 Task: Open support help centre.
Action: Mouse pressed left at (1128, 205)
Screenshot: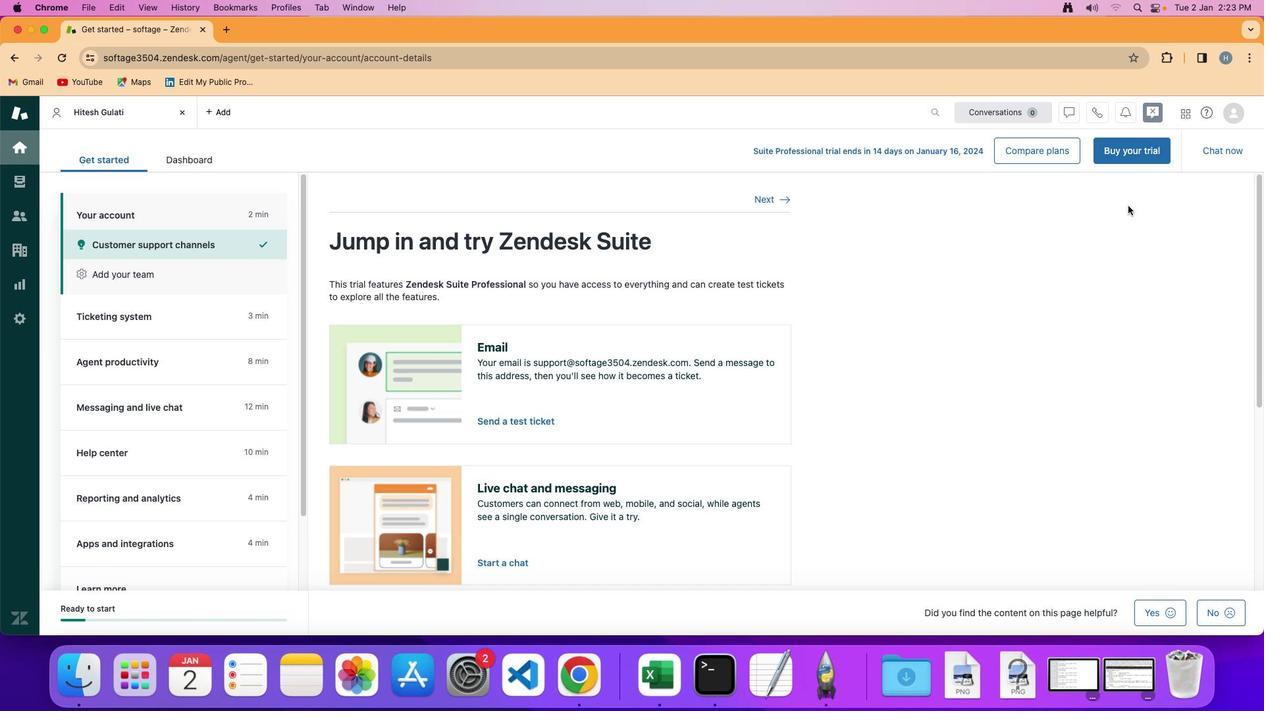 
Action: Mouse moved to (1233, 111)
Screenshot: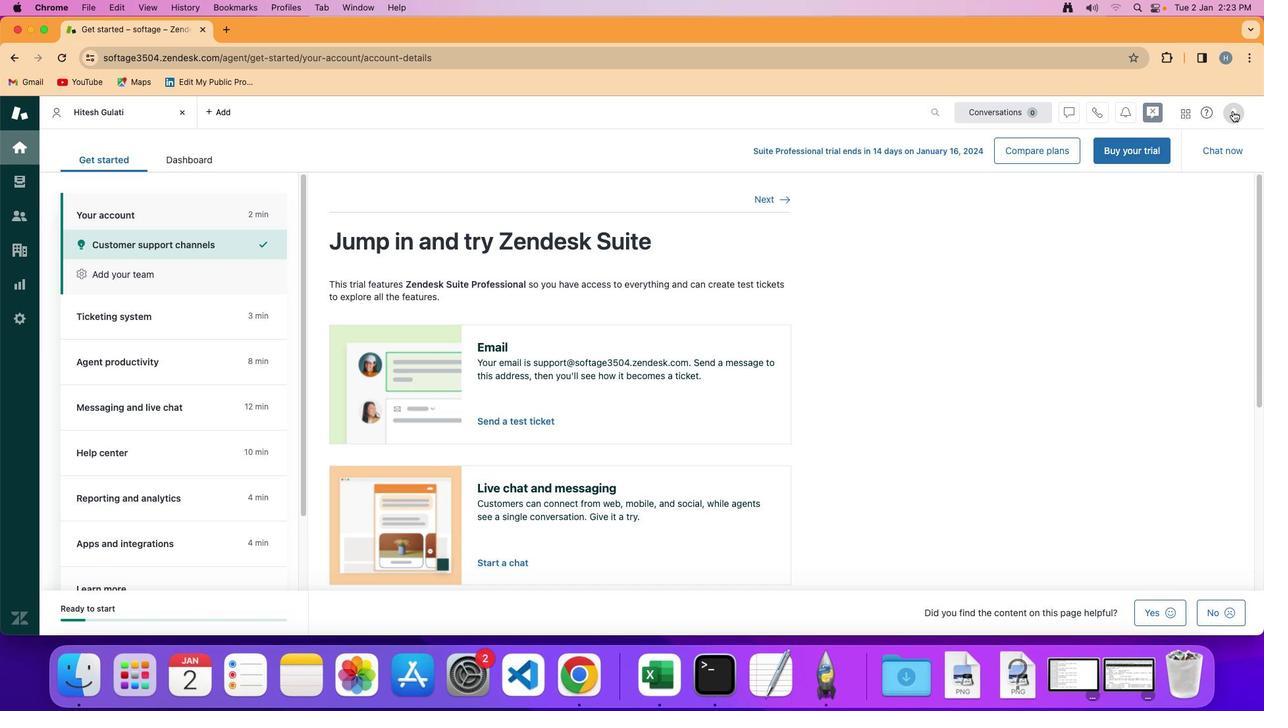 
Action: Mouse pressed left at (1233, 111)
Screenshot: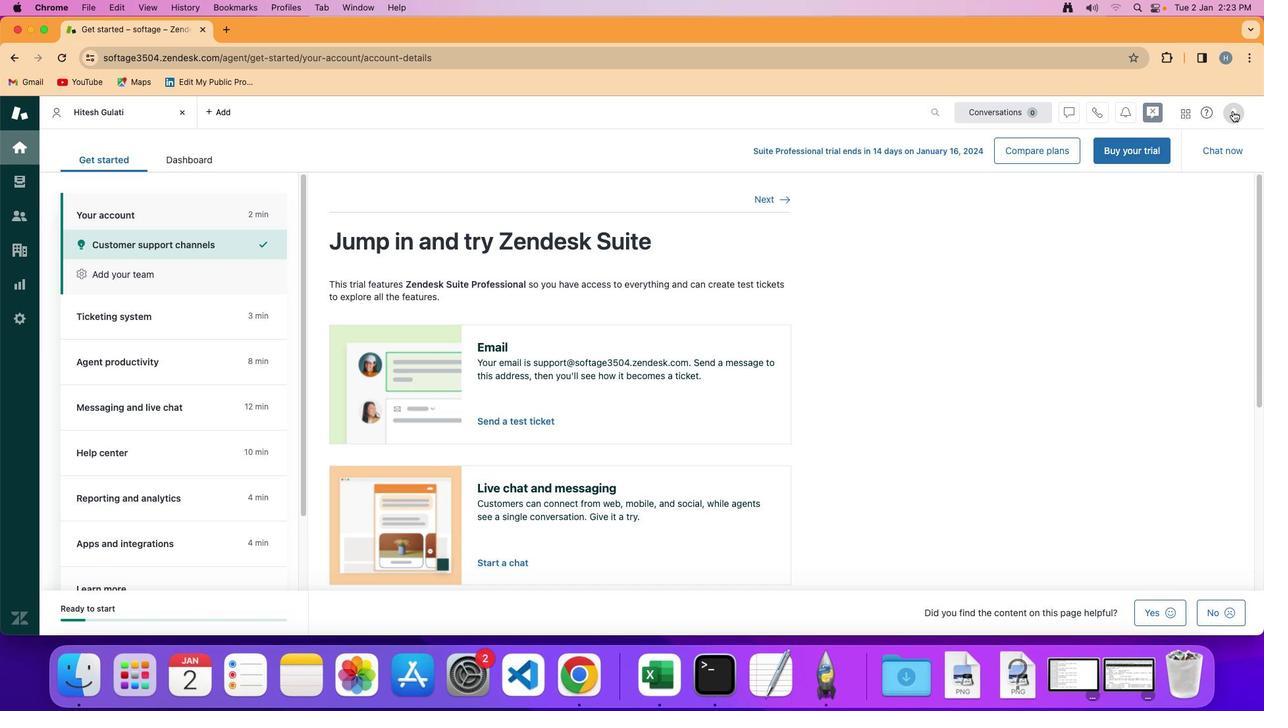 
Action: Mouse moved to (1162, 244)
Screenshot: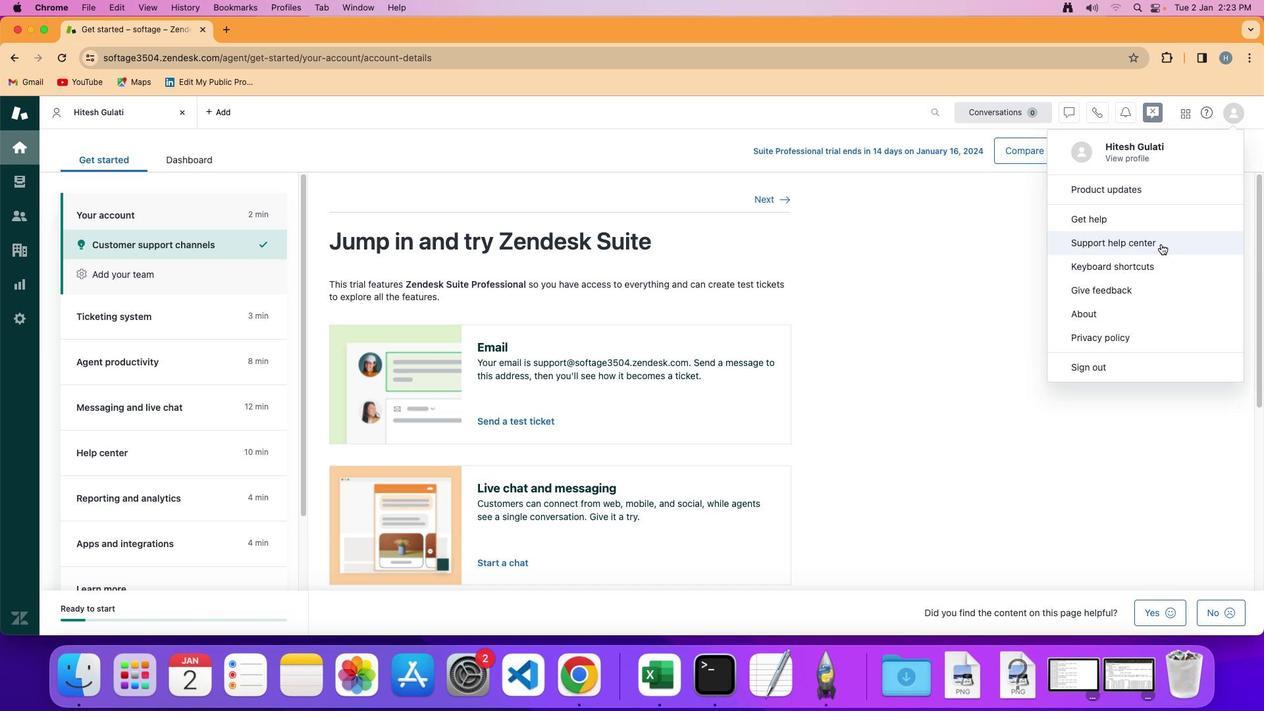 
Action: Mouse pressed left at (1162, 244)
Screenshot: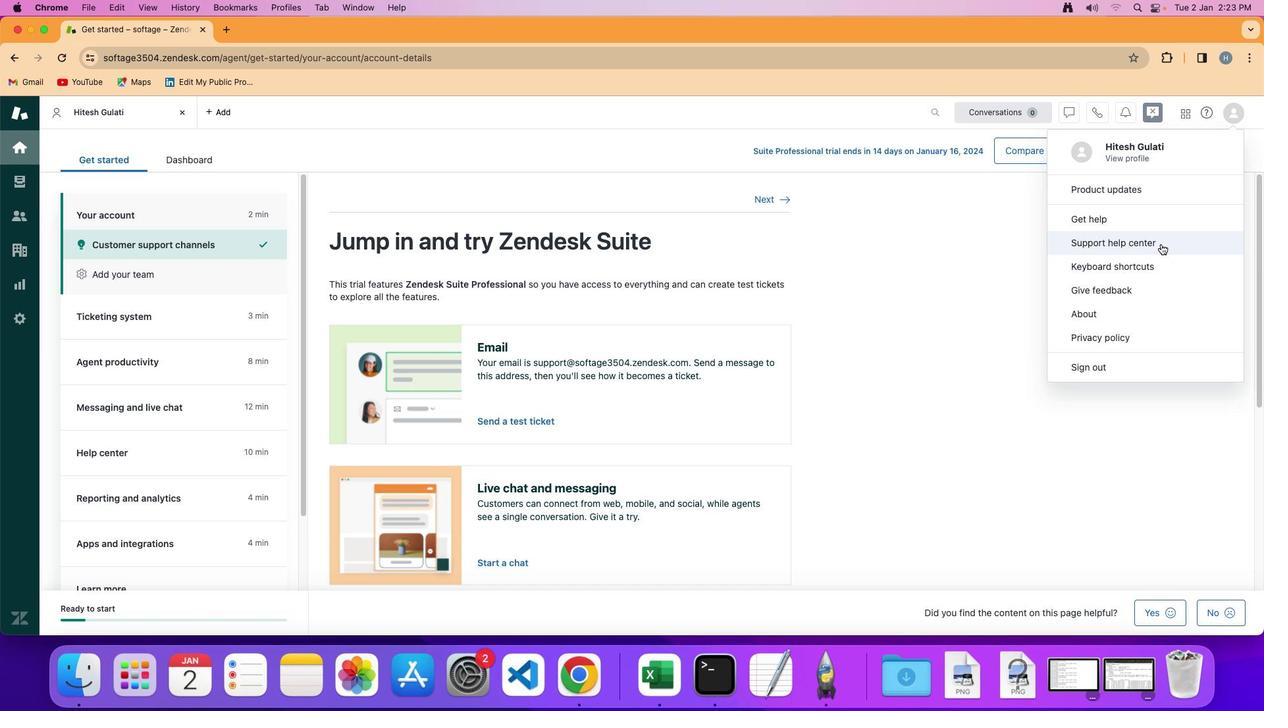 
Action: Mouse moved to (813, 342)
Screenshot: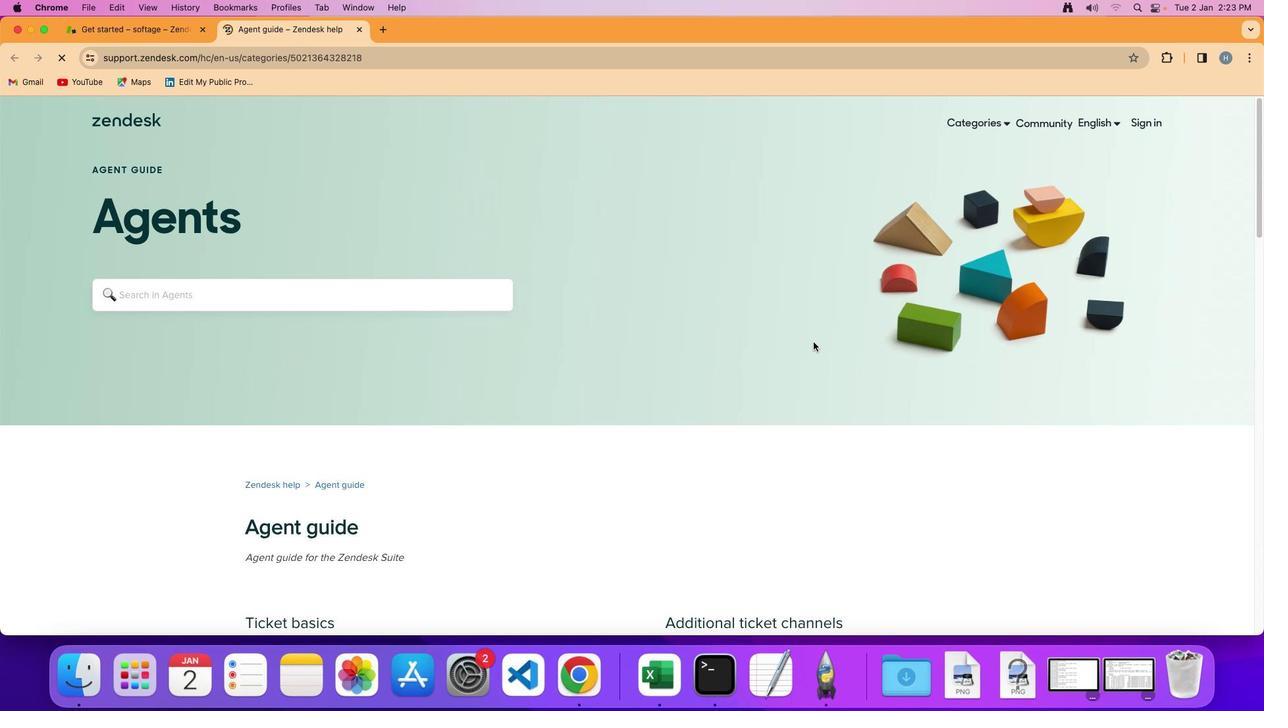 
